 Task: Check the sale-to-list ratio of open floorplan in the last 5 years.
Action: Mouse moved to (928, 216)
Screenshot: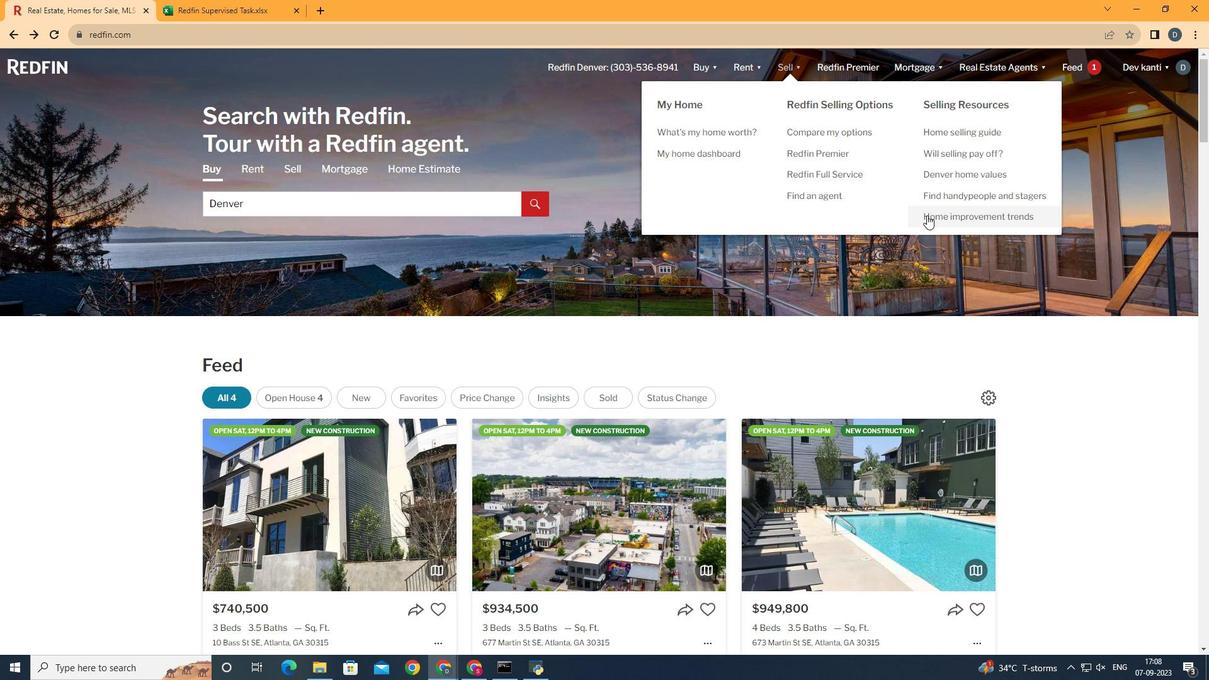 
Action: Mouse pressed left at (928, 216)
Screenshot: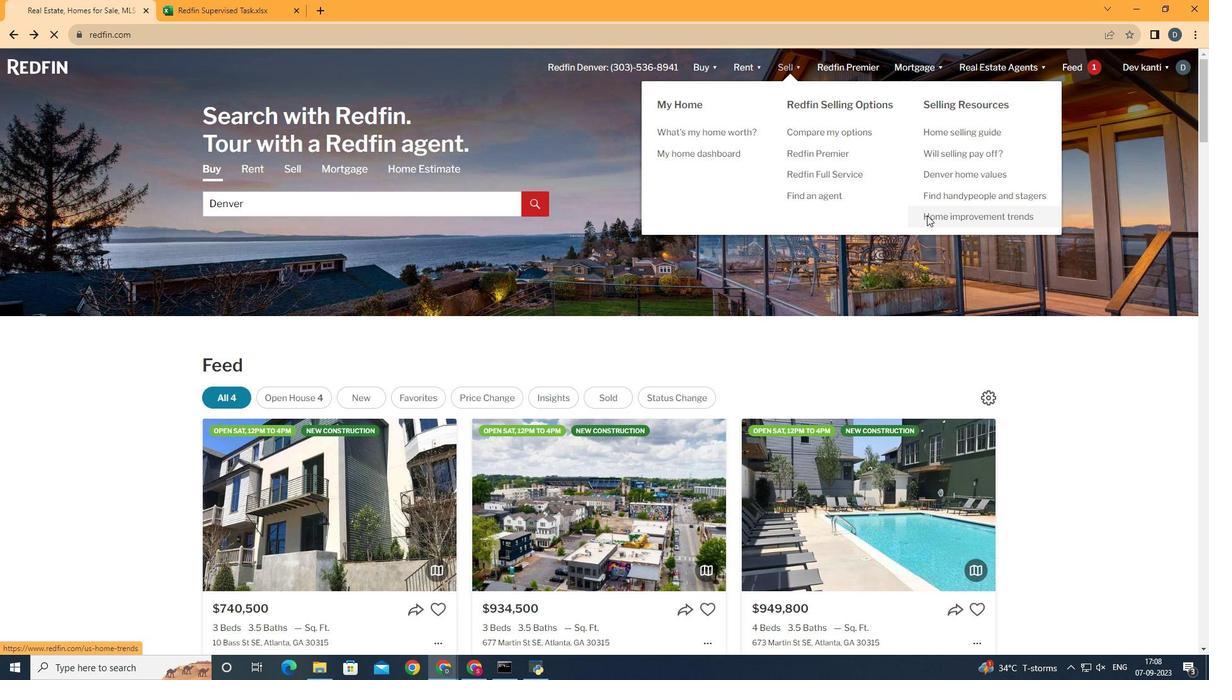 
Action: Mouse moved to (308, 248)
Screenshot: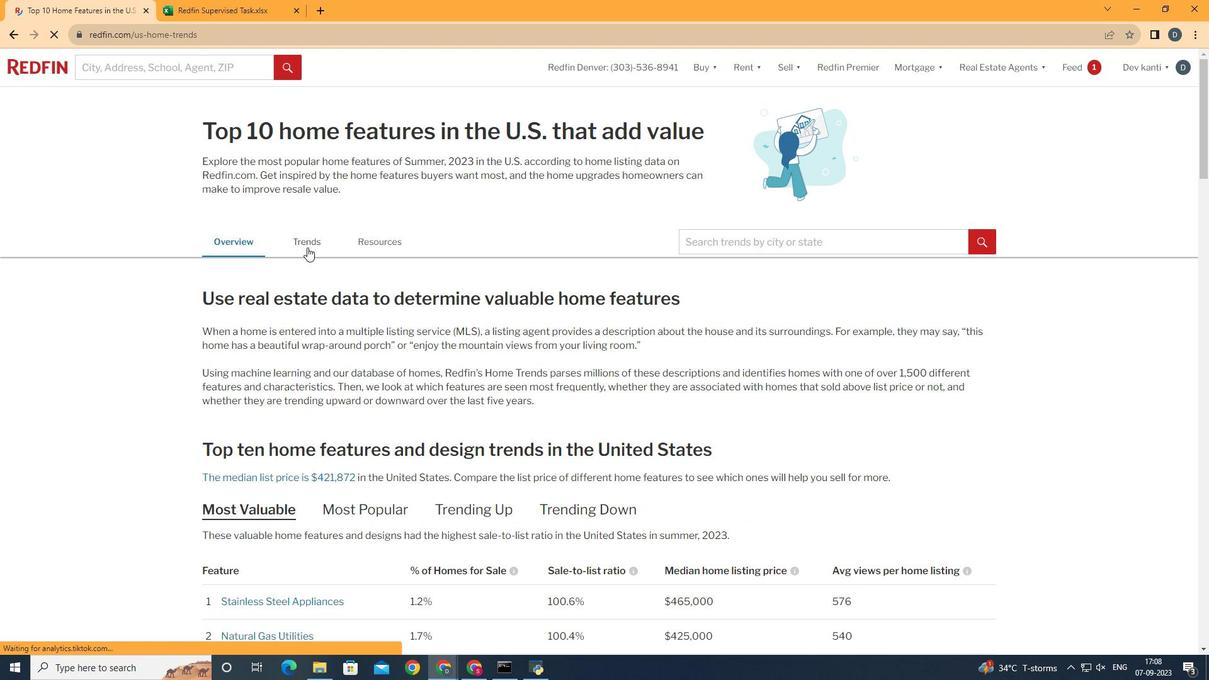 
Action: Mouse pressed left at (308, 248)
Screenshot: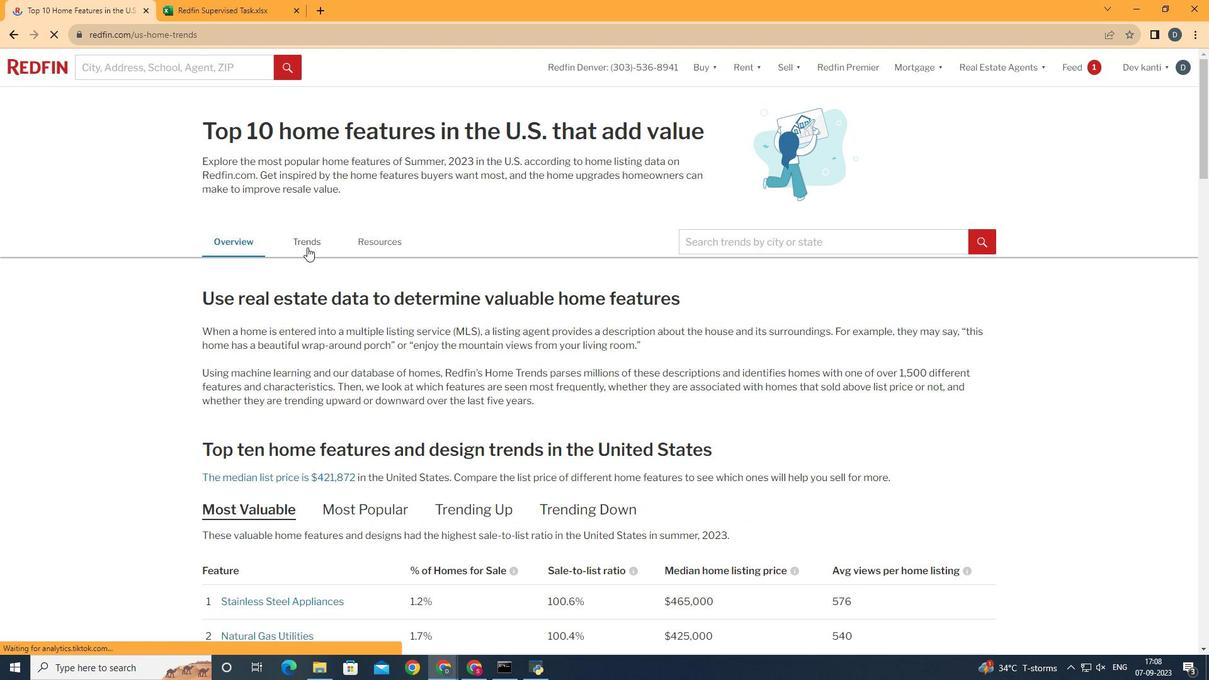 
Action: Mouse moved to (406, 250)
Screenshot: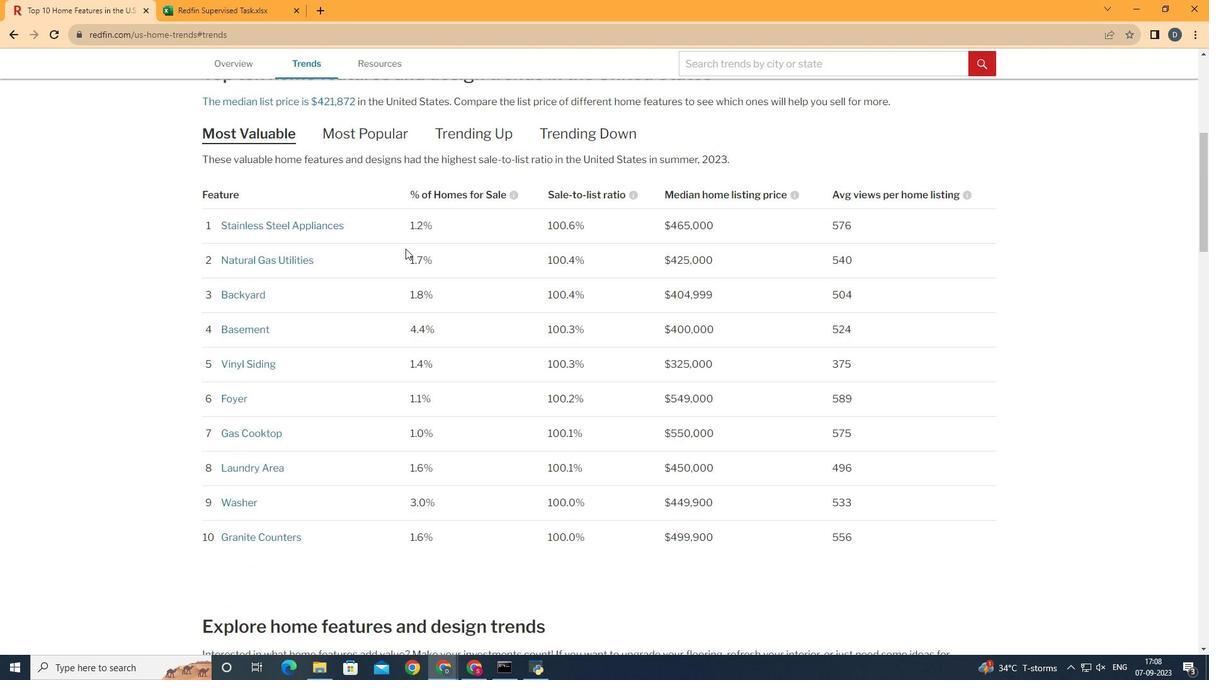 
Action: Mouse scrolled (406, 249) with delta (0, 0)
Screenshot: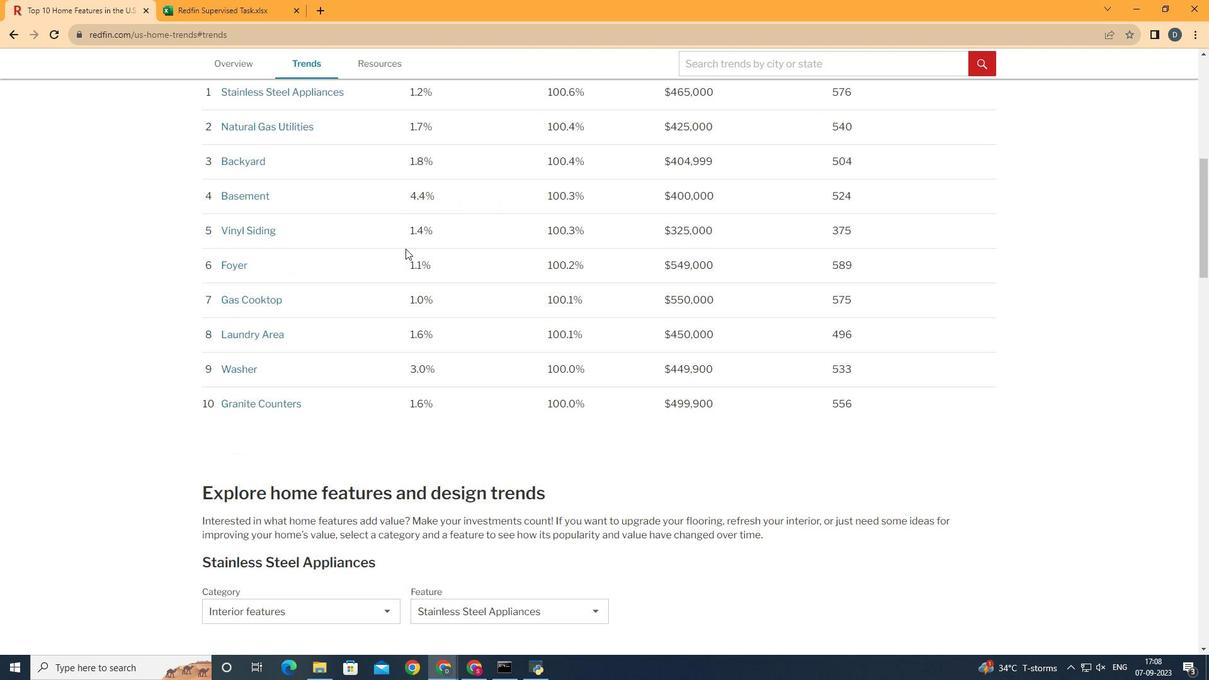 
Action: Mouse scrolled (406, 249) with delta (0, 0)
Screenshot: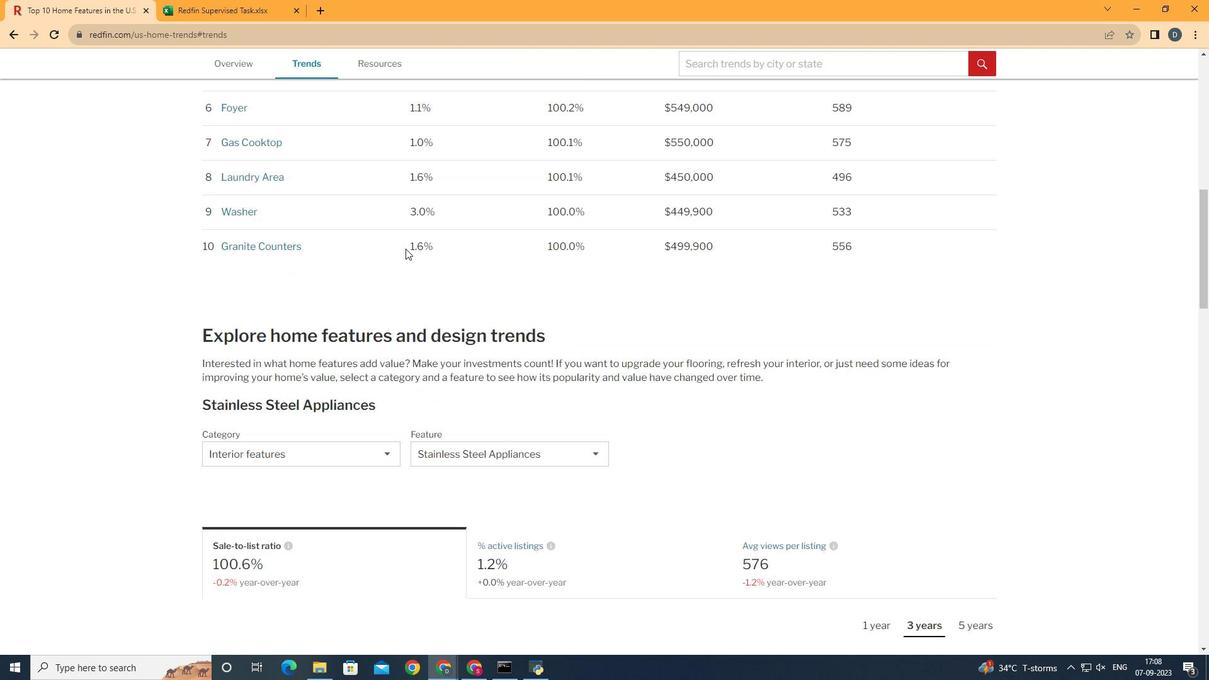 
Action: Mouse scrolled (406, 249) with delta (0, 0)
Screenshot: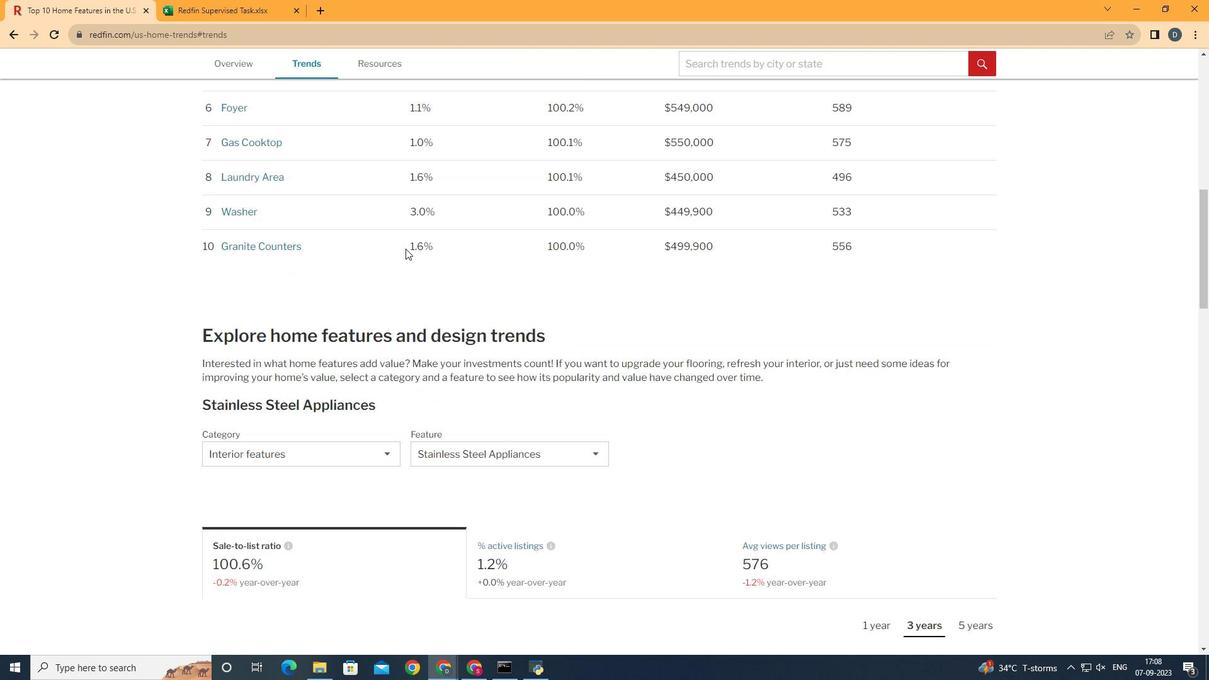 
Action: Mouse scrolled (406, 249) with delta (0, 0)
Screenshot: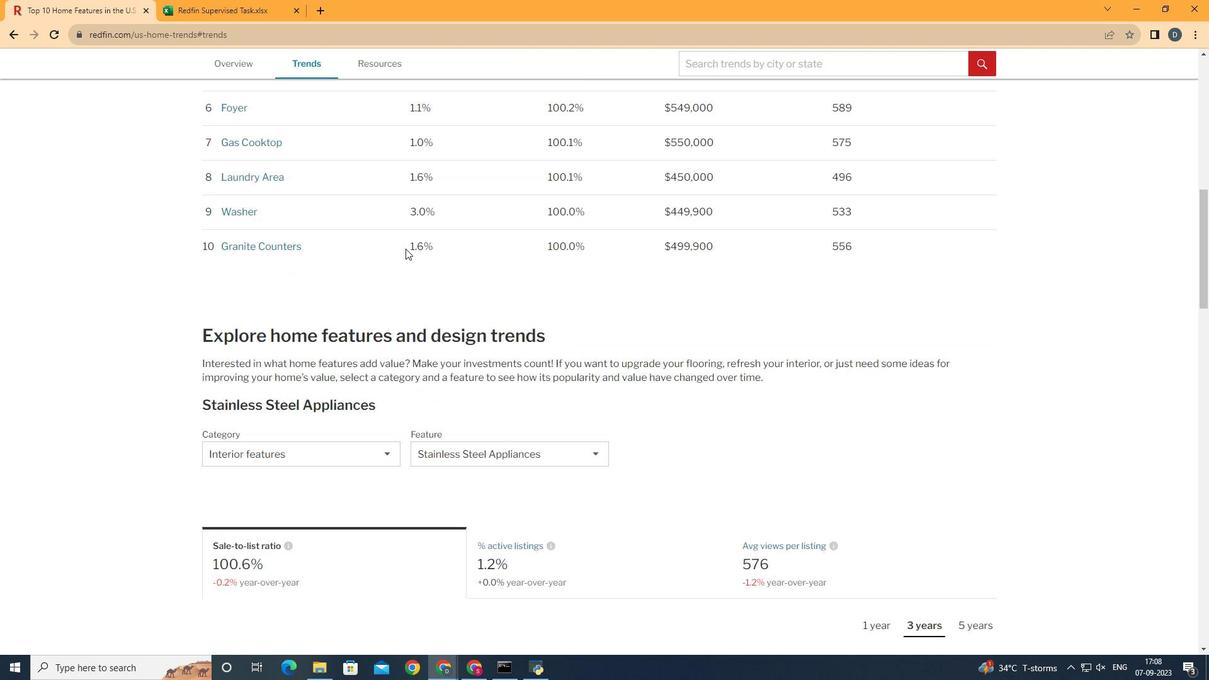 
Action: Mouse scrolled (406, 249) with delta (0, 0)
Screenshot: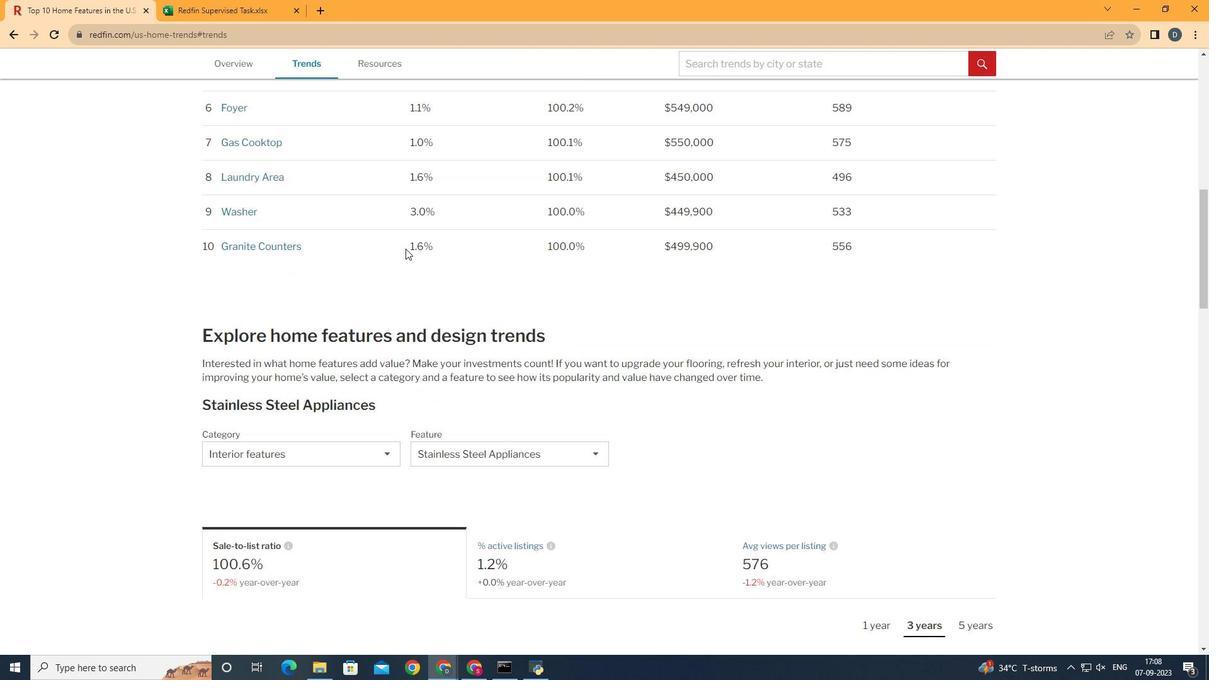
Action: Mouse scrolled (406, 249) with delta (0, 0)
Screenshot: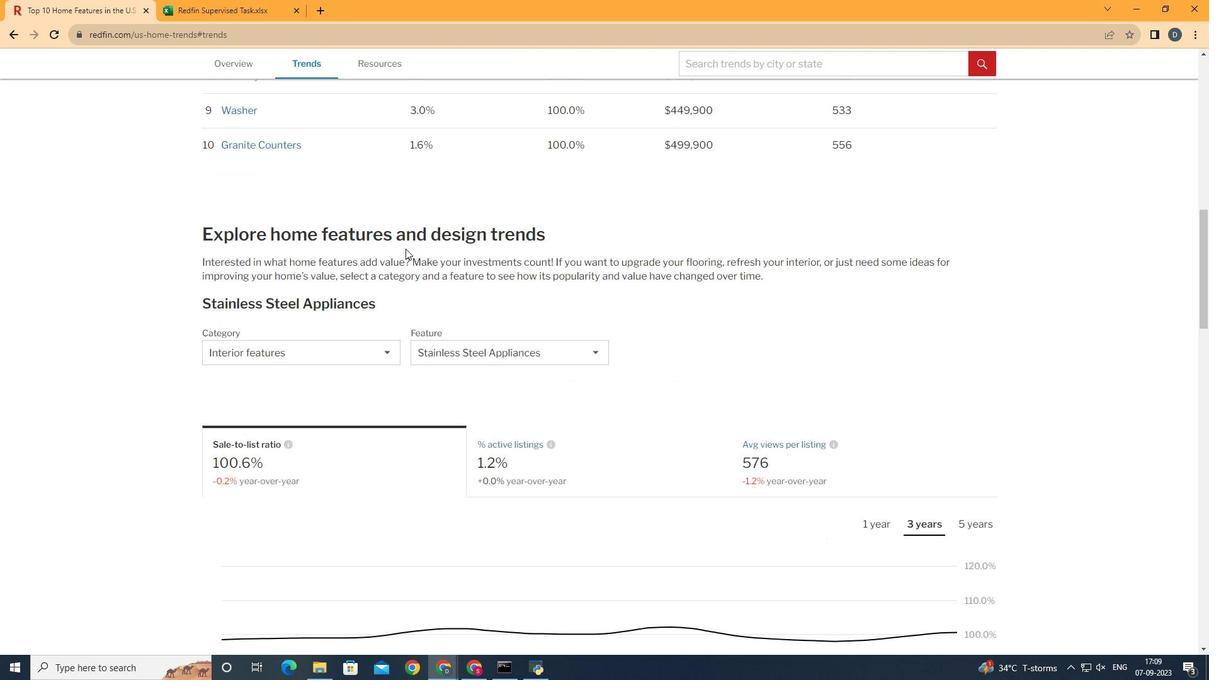 
Action: Mouse scrolled (406, 249) with delta (0, 0)
Screenshot: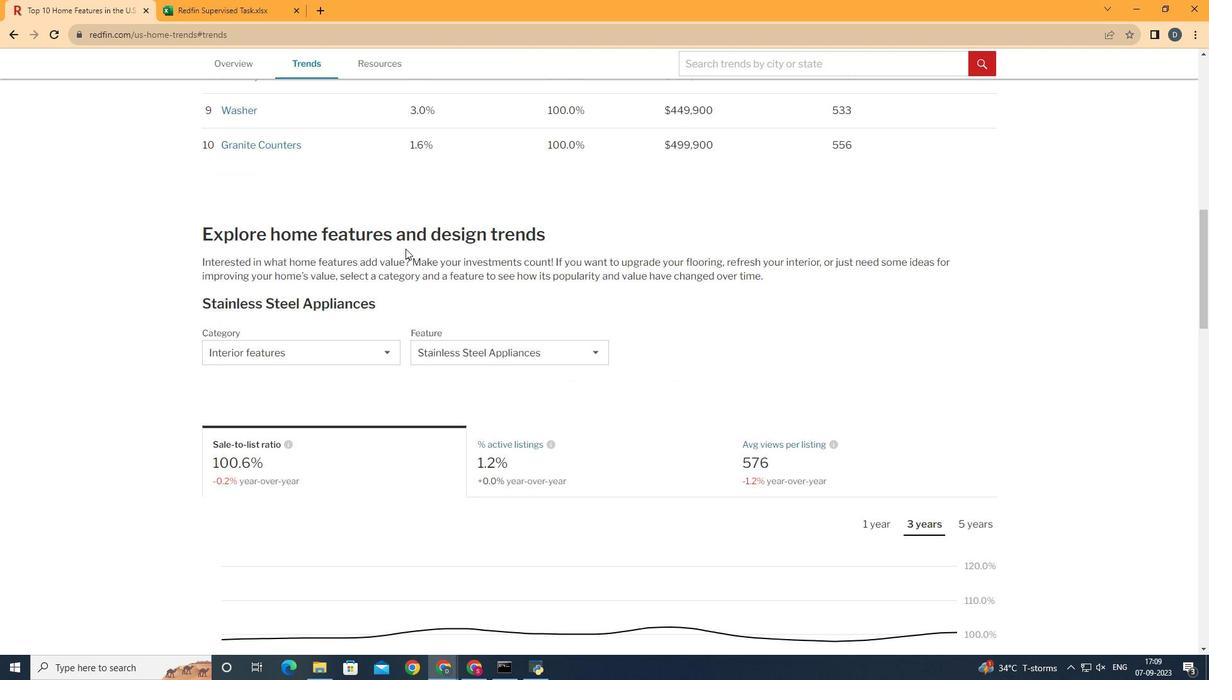 
Action: Mouse moved to (388, 317)
Screenshot: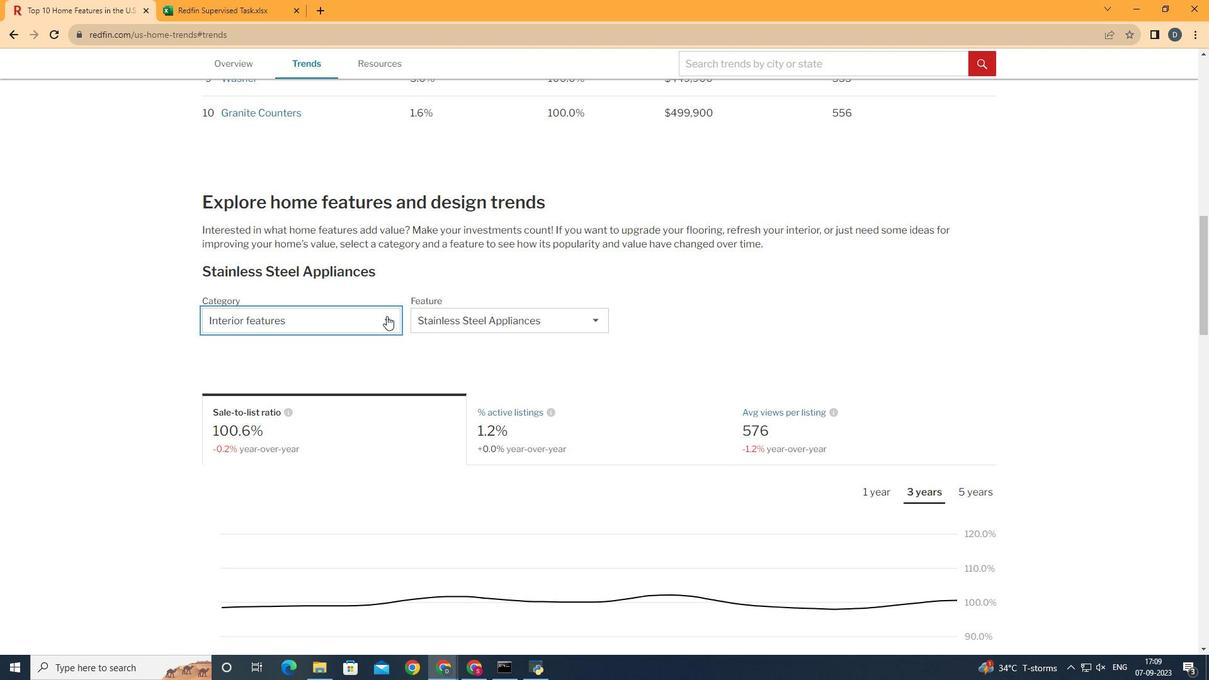 
Action: Mouse pressed left at (388, 317)
Screenshot: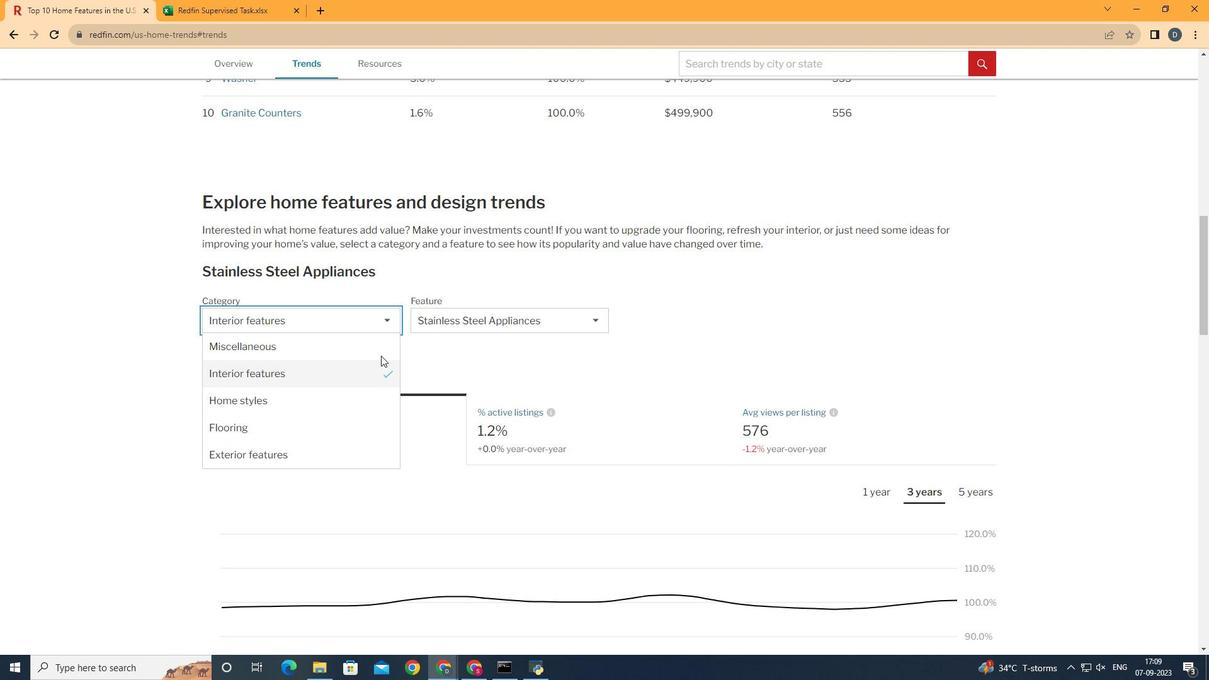
Action: Mouse moved to (376, 377)
Screenshot: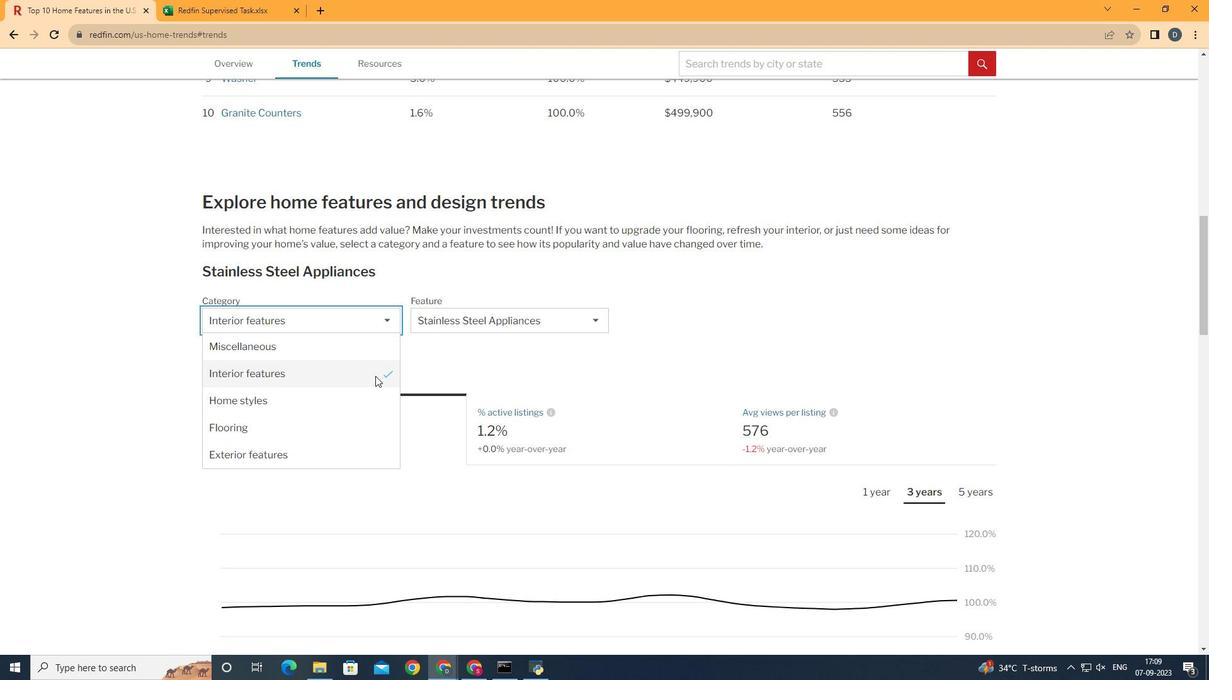 
Action: Mouse pressed left at (376, 377)
Screenshot: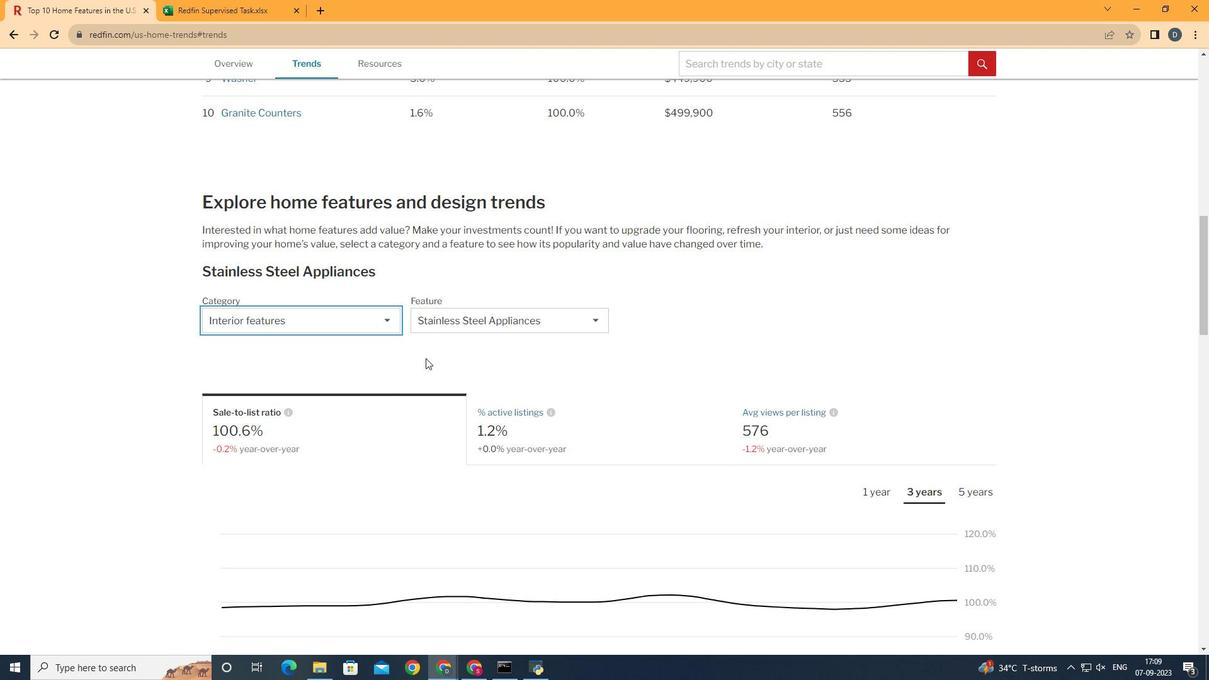 
Action: Mouse moved to (491, 326)
Screenshot: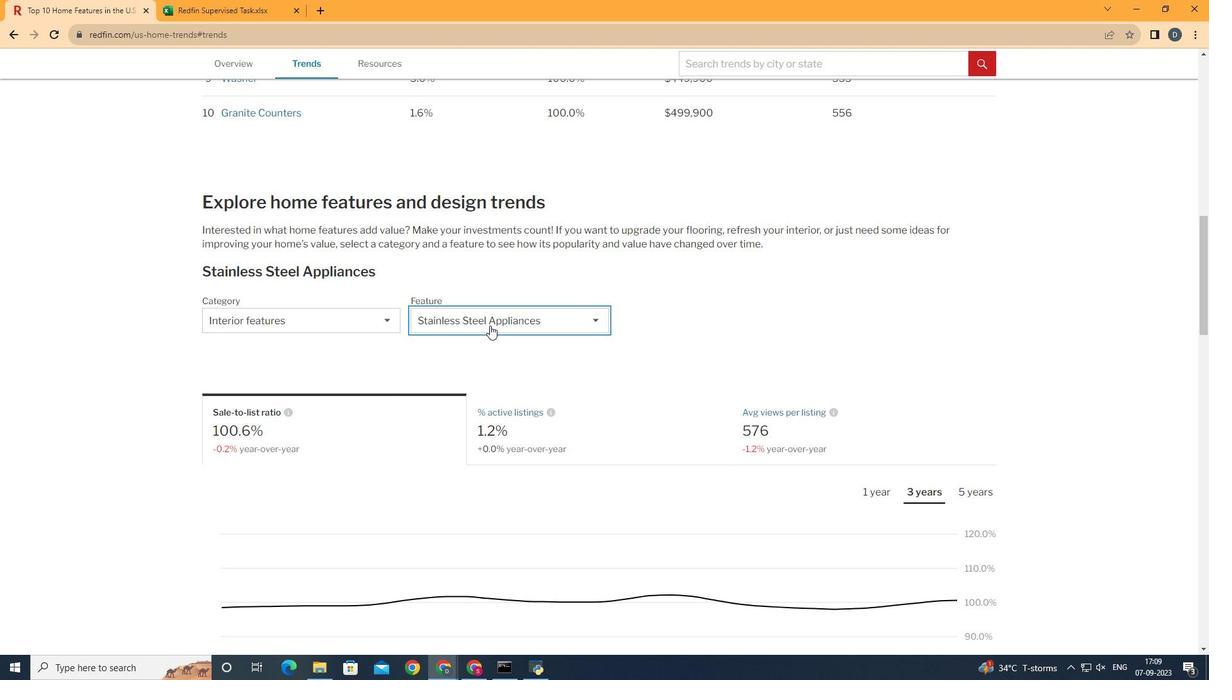 
Action: Mouse pressed left at (491, 326)
Screenshot: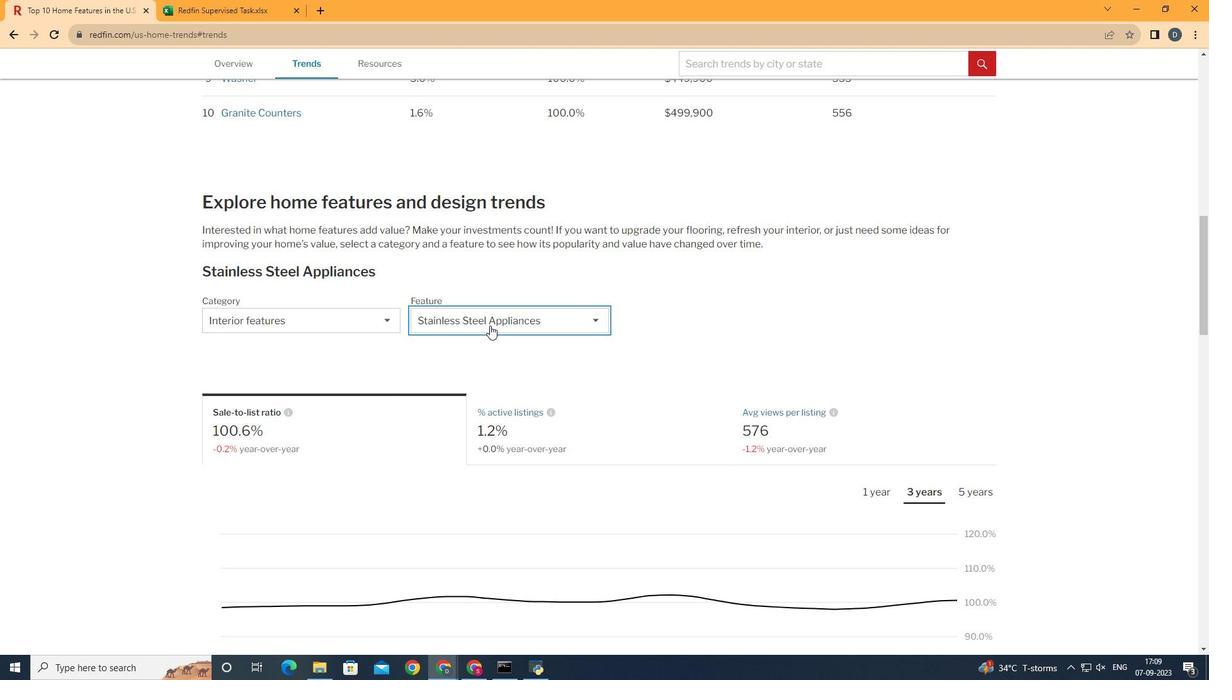 
Action: Mouse moved to (605, 487)
Screenshot: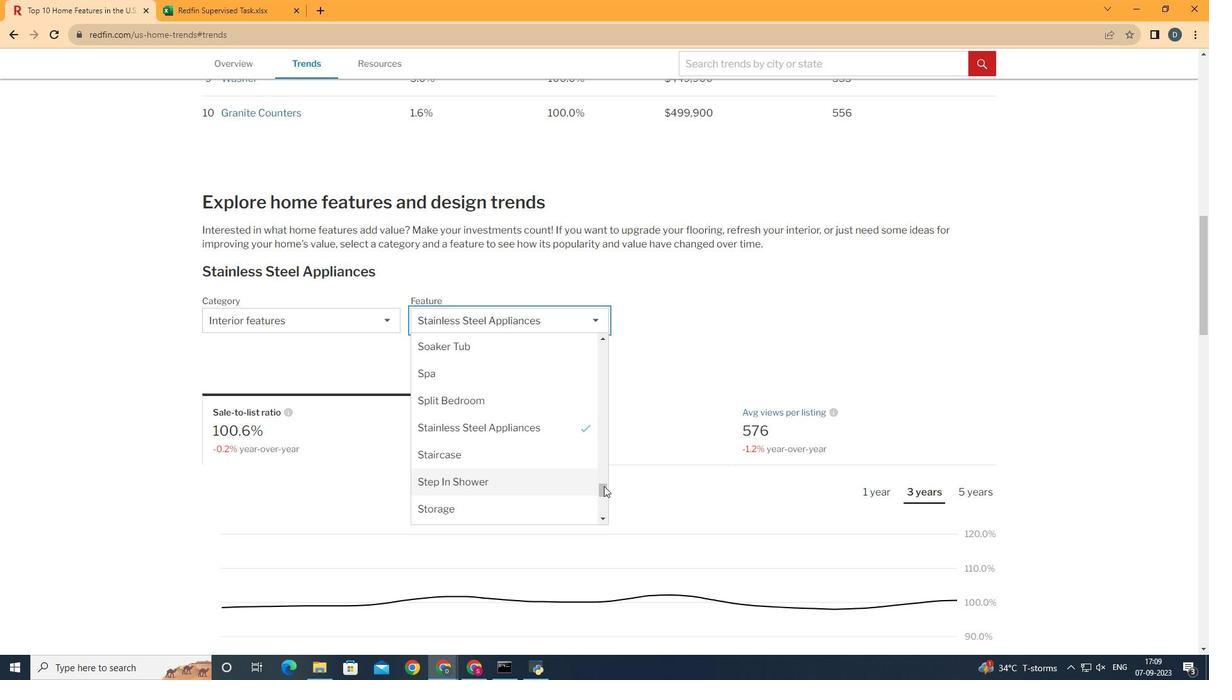 
Action: Mouse pressed left at (605, 487)
Screenshot: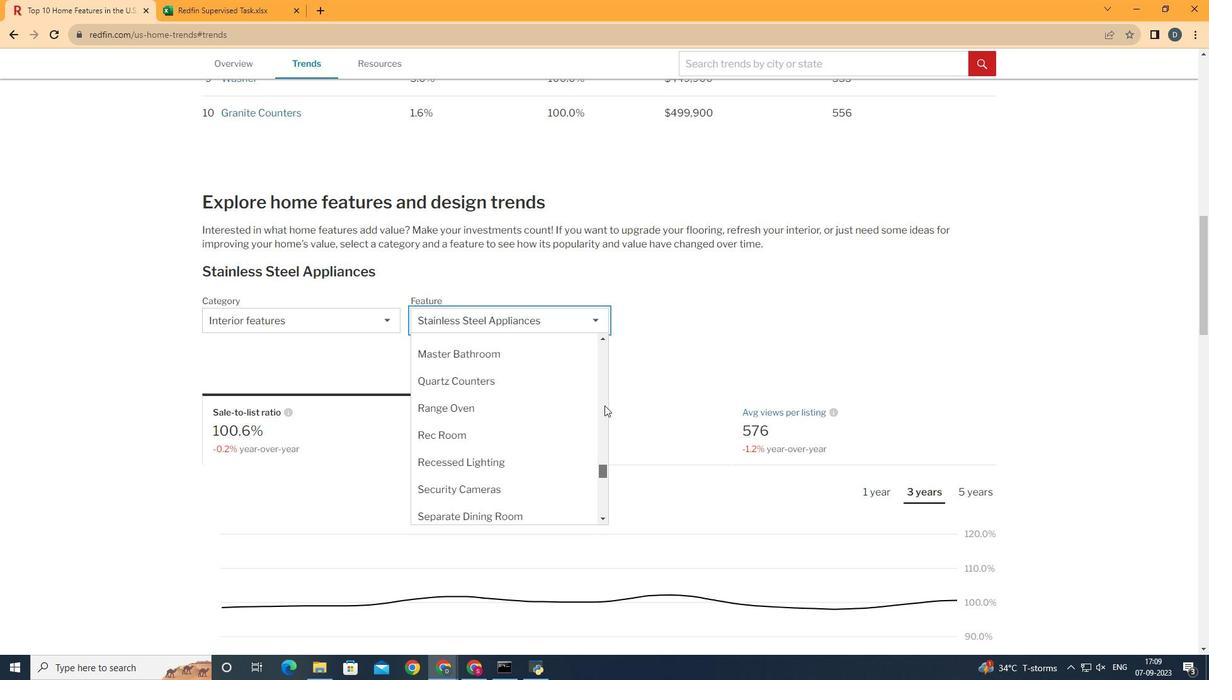 
Action: Mouse moved to (548, 377)
Screenshot: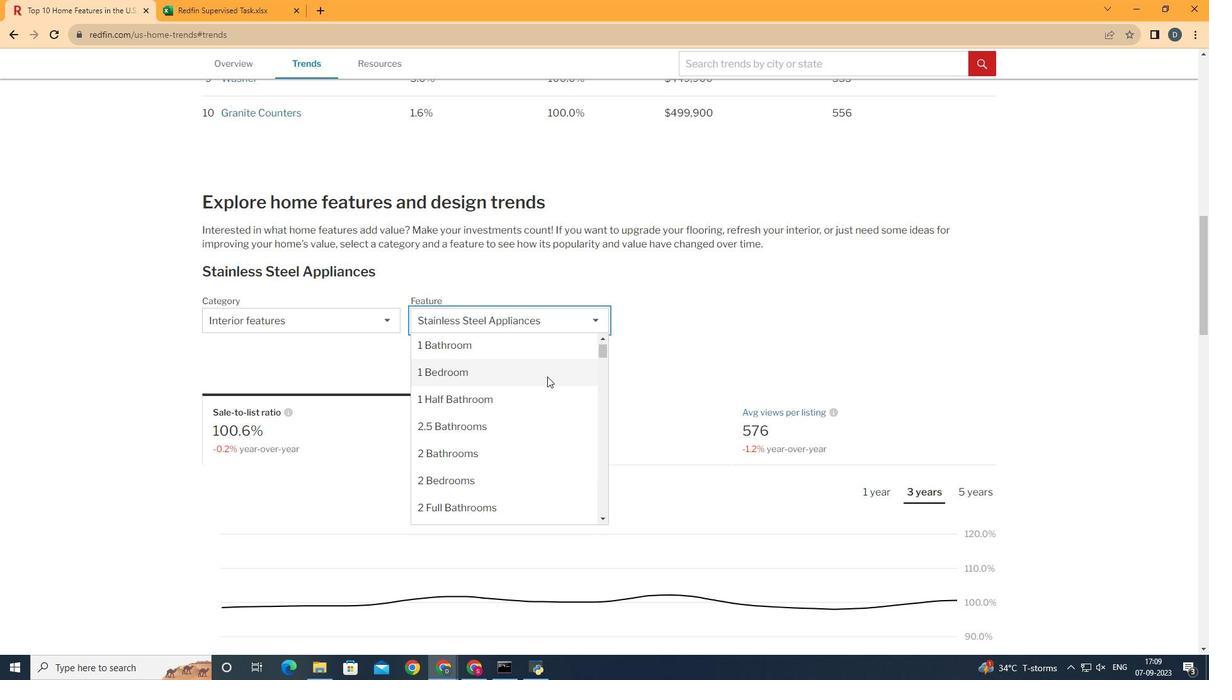 
Action: Mouse scrolled (548, 377) with delta (0, 0)
Screenshot: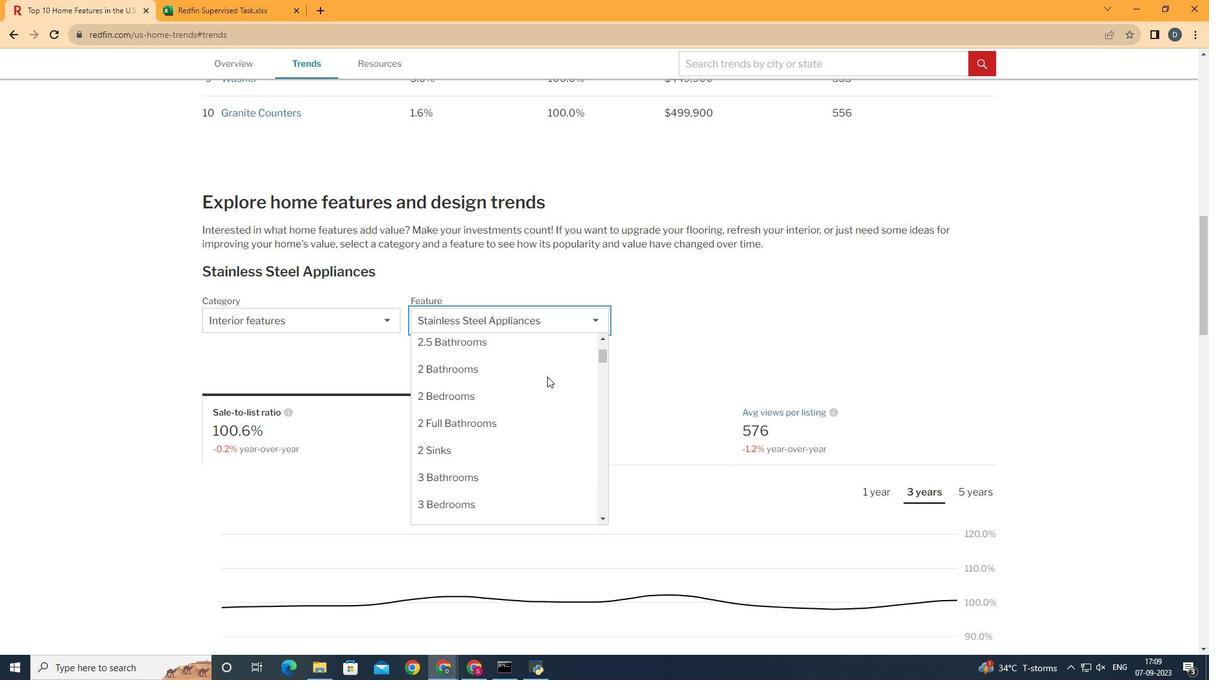 
Action: Mouse scrolled (548, 377) with delta (0, 0)
Screenshot: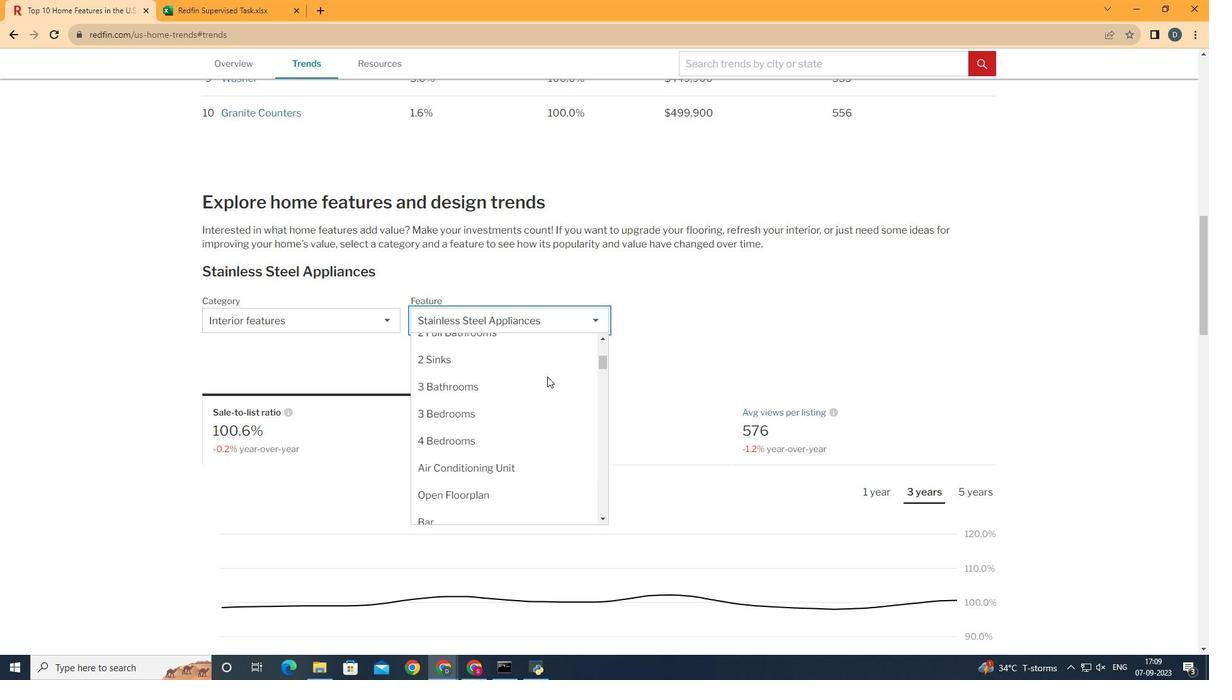
Action: Mouse scrolled (548, 377) with delta (0, 0)
Screenshot: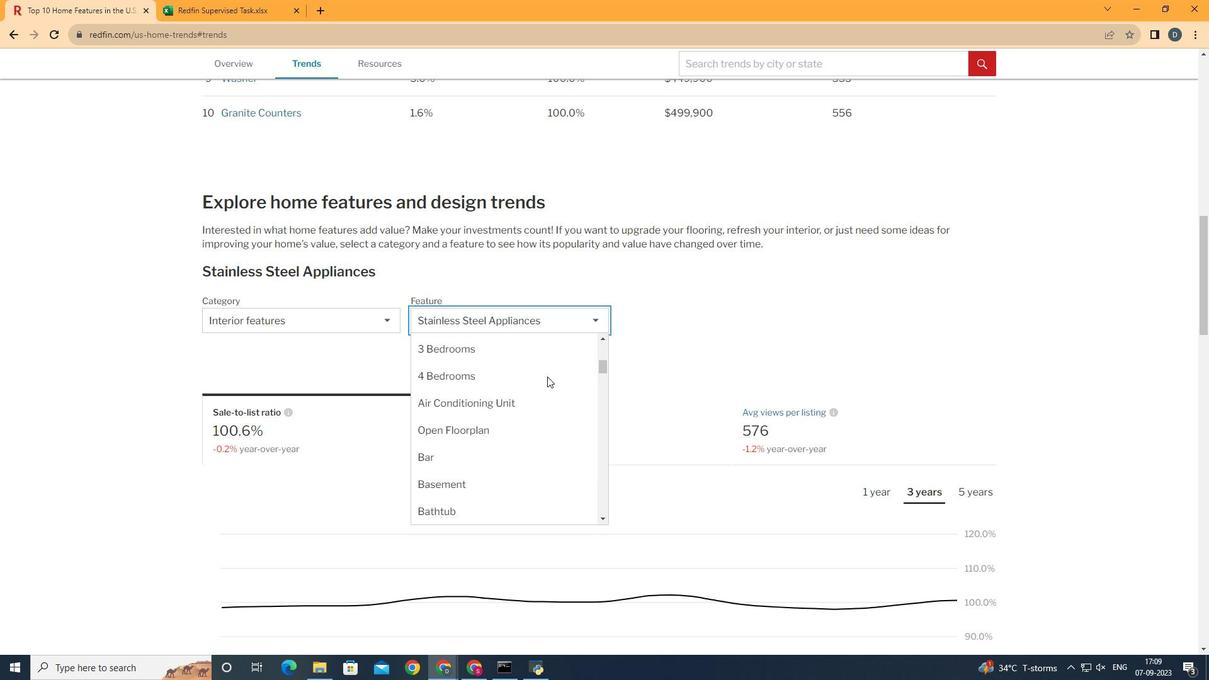 
Action: Mouse scrolled (548, 377) with delta (0, 0)
Screenshot: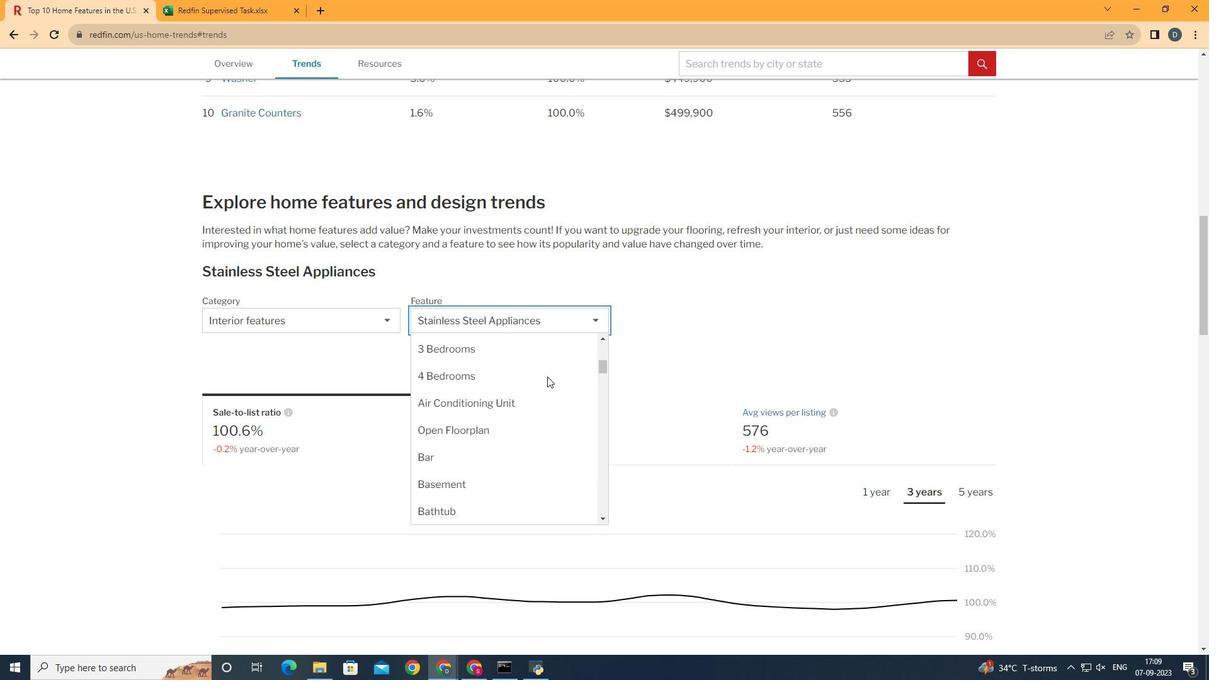 
Action: Mouse moved to (529, 421)
Screenshot: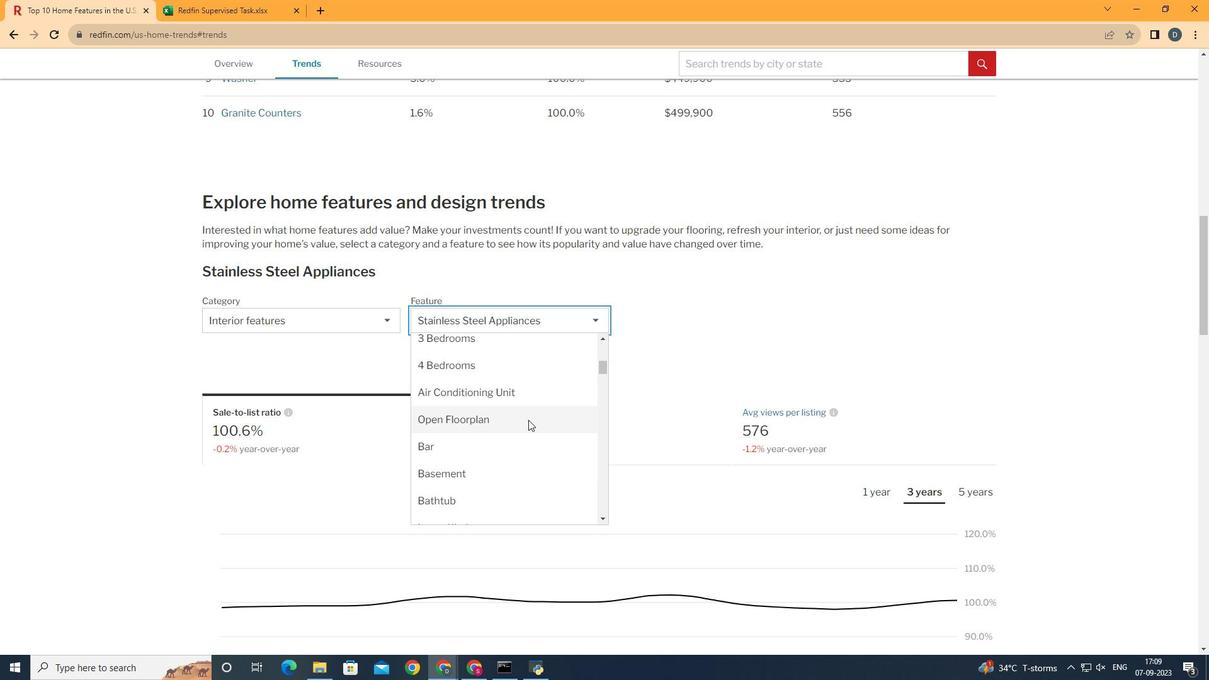 
Action: Mouse pressed left at (529, 421)
Screenshot: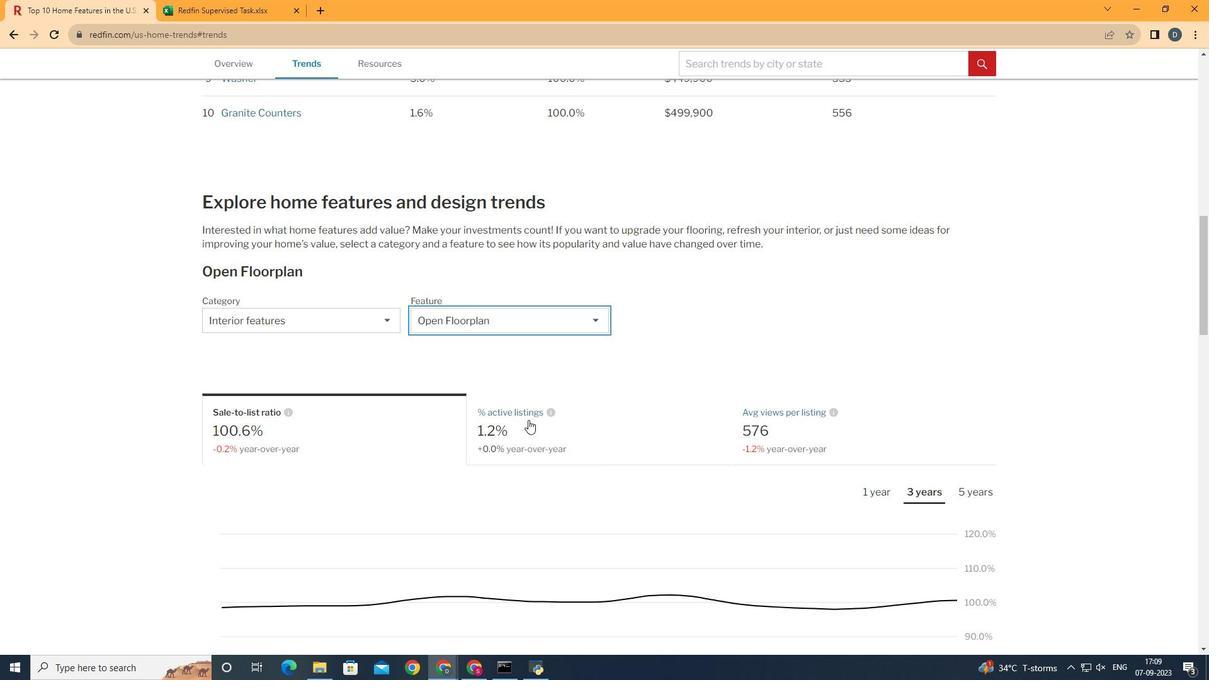 
Action: Mouse moved to (527, 393)
Screenshot: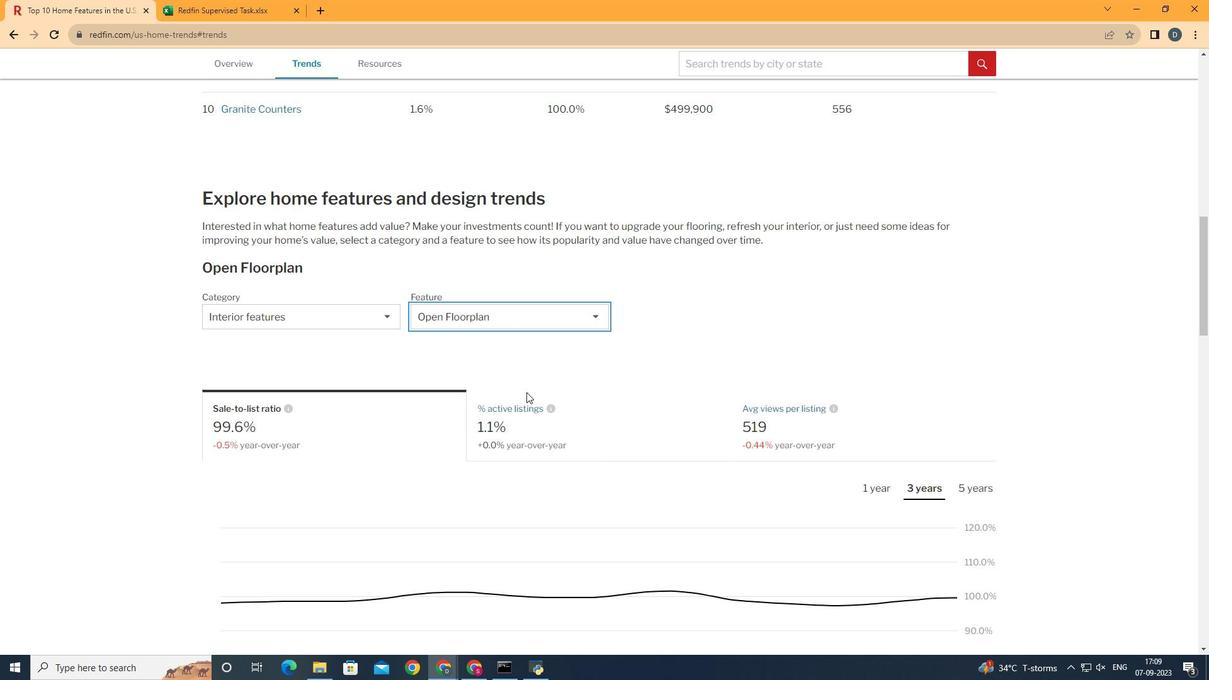 
Action: Mouse scrolled (527, 393) with delta (0, 0)
Screenshot: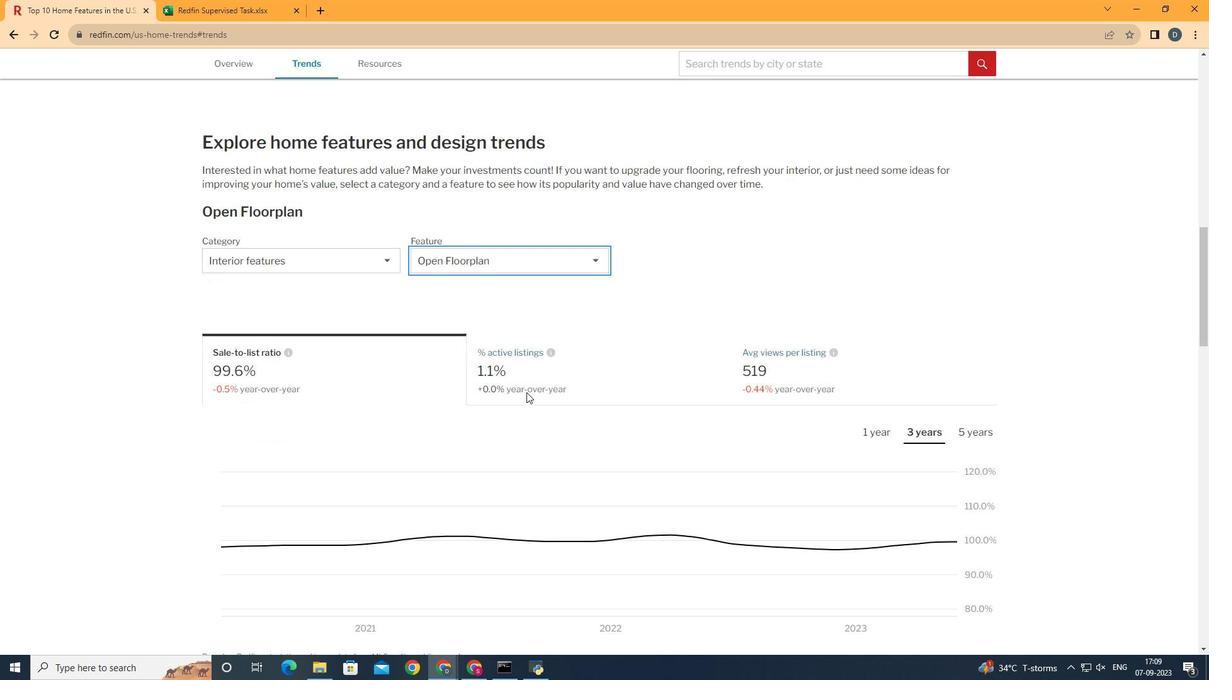 
Action: Mouse scrolled (527, 393) with delta (0, 0)
Screenshot: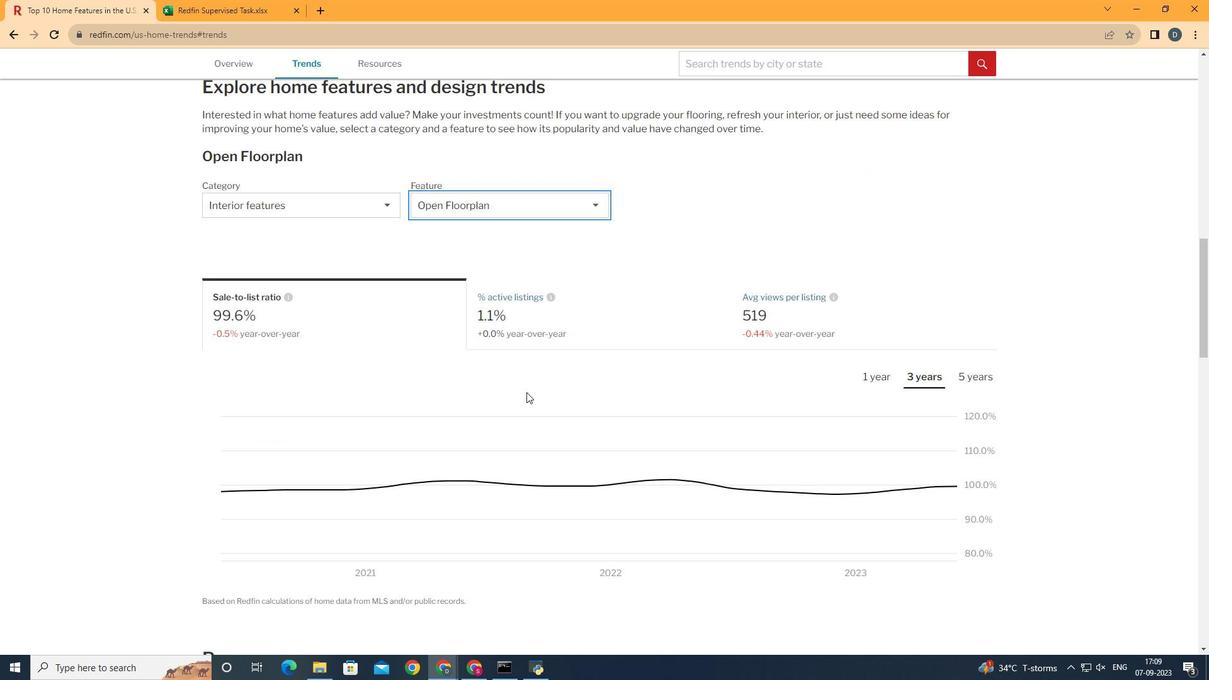 
Action: Mouse moved to (979, 373)
Screenshot: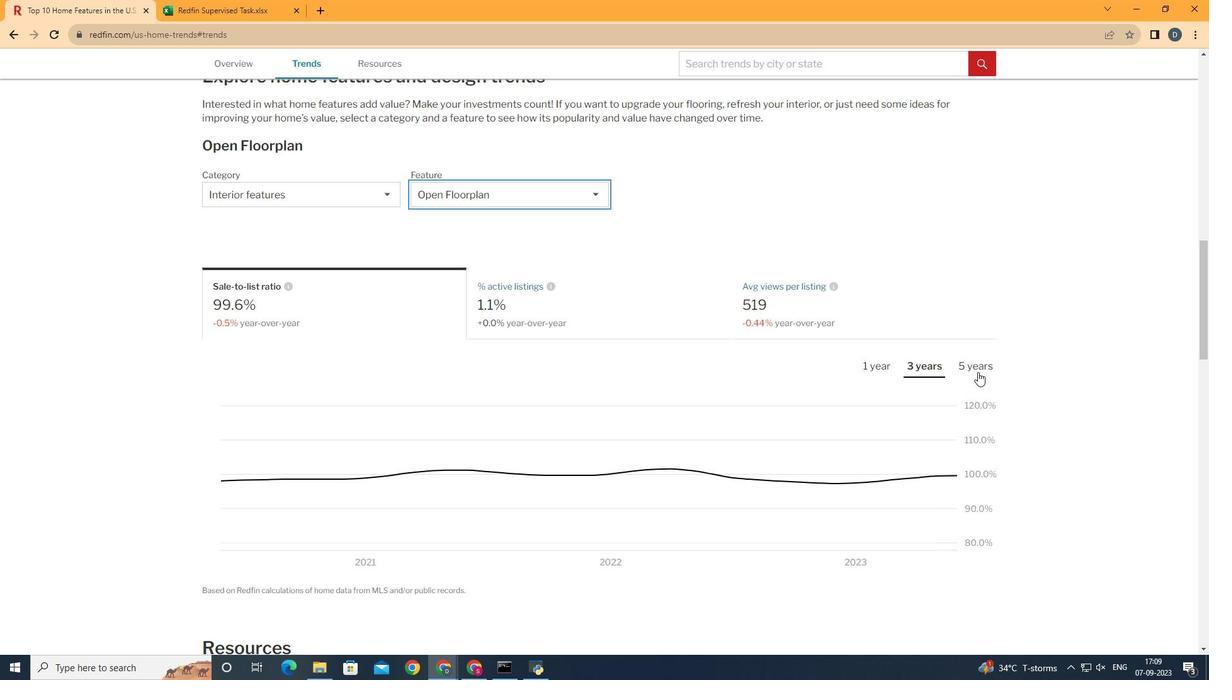 
Action: Mouse pressed left at (979, 373)
Screenshot: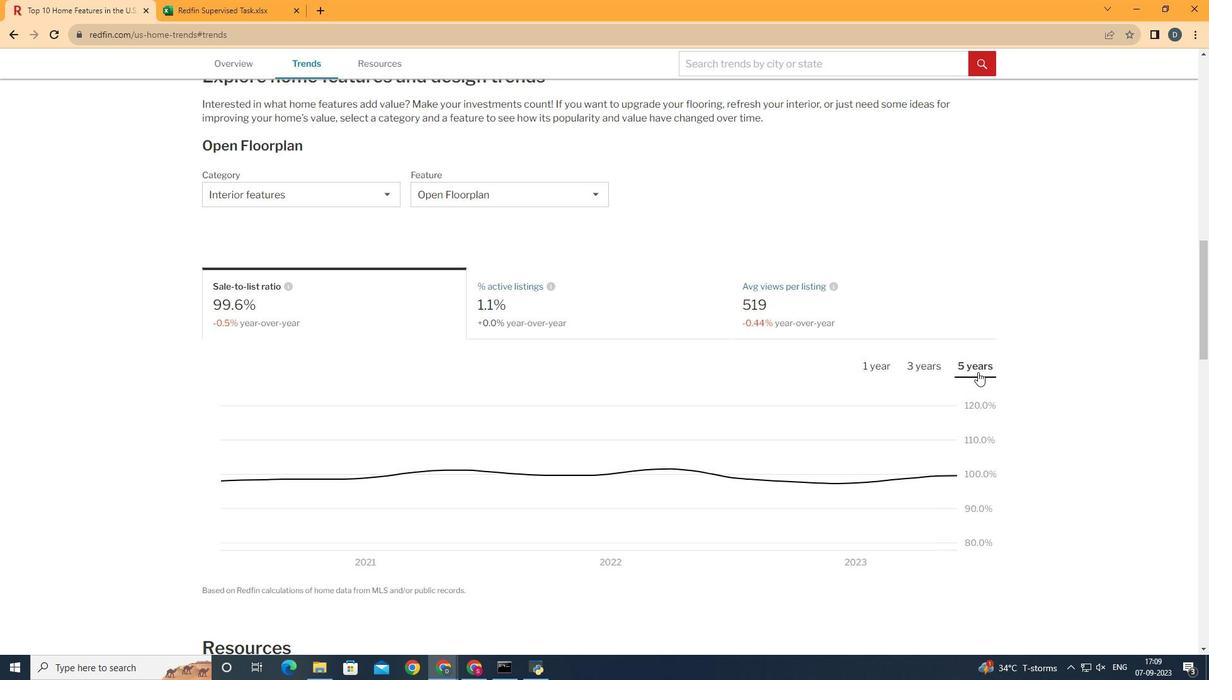 
Action: Mouse moved to (948, 503)
Screenshot: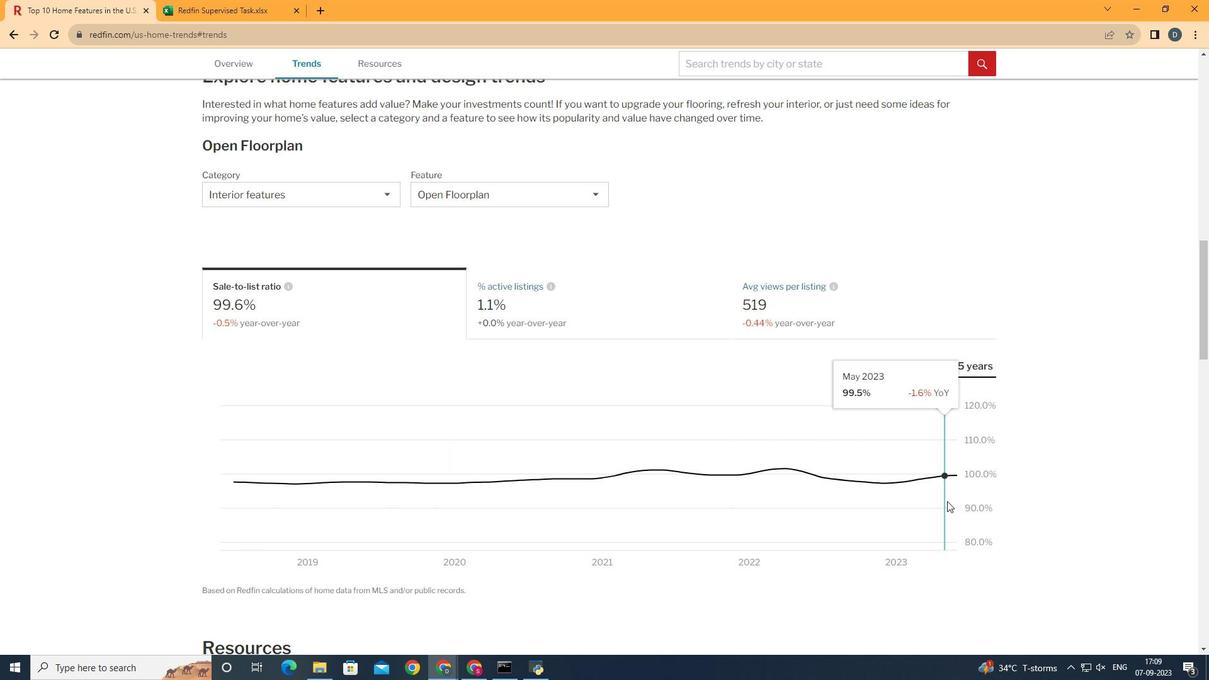 
